 Task: Search one way flight ticket for 3 adults, 3 children in business from Agana/tamuning: Antonio B. Won Pat International Airport to Riverton: Central Wyoming Regional Airport (was Riverton Regional) on 8-4-2023. Choice of flights is Frontier. Number of bags: 1 checked bag. Price is upto 108000. Outbound departure time preference is 15:00.
Action: Mouse moved to (286, 243)
Screenshot: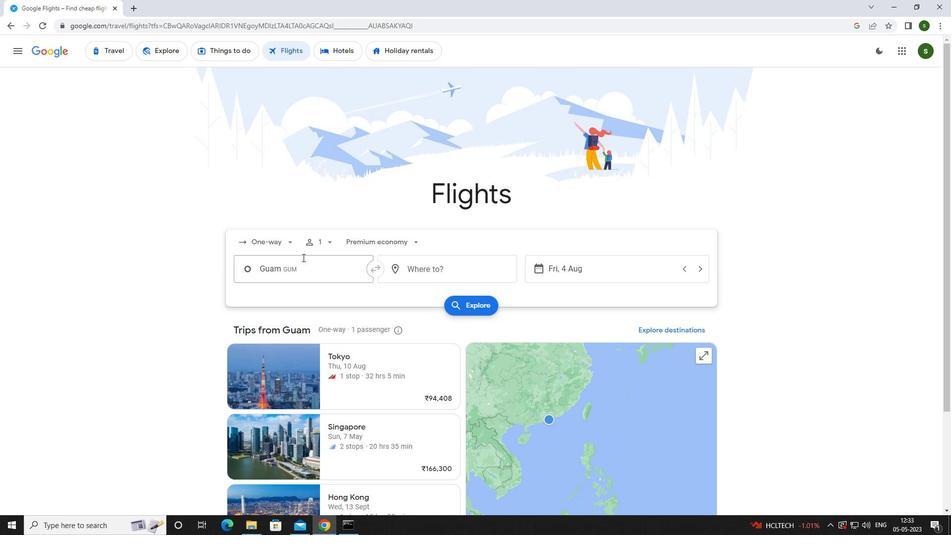 
Action: Mouse pressed left at (286, 243)
Screenshot: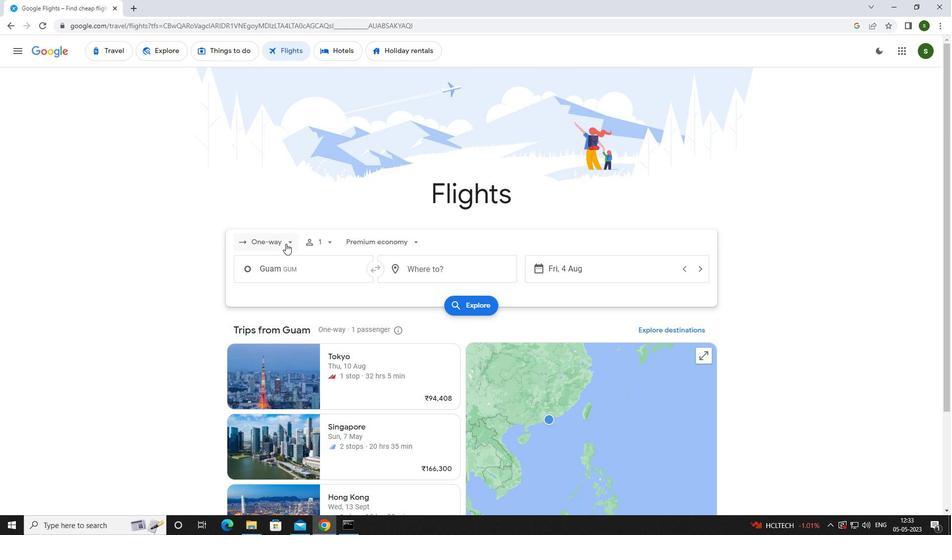 
Action: Mouse moved to (295, 289)
Screenshot: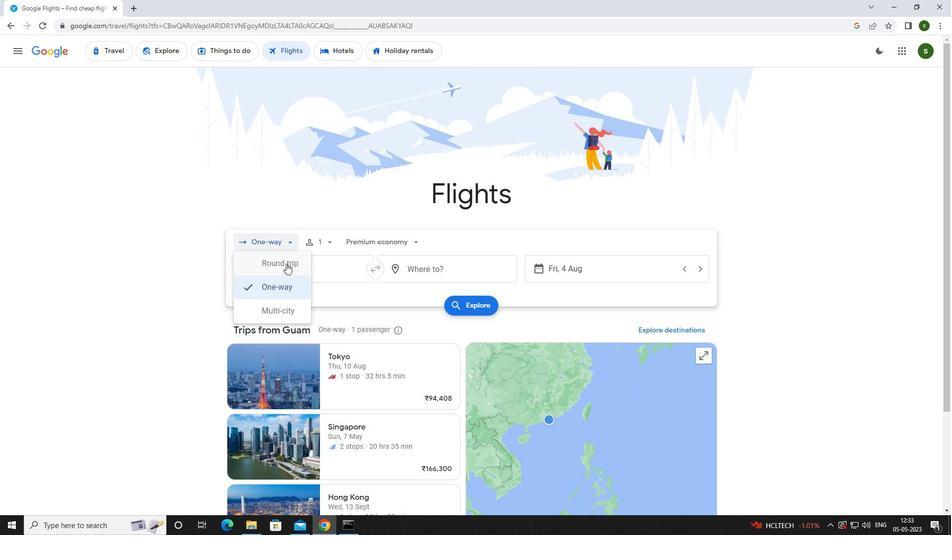
Action: Mouse pressed left at (295, 289)
Screenshot: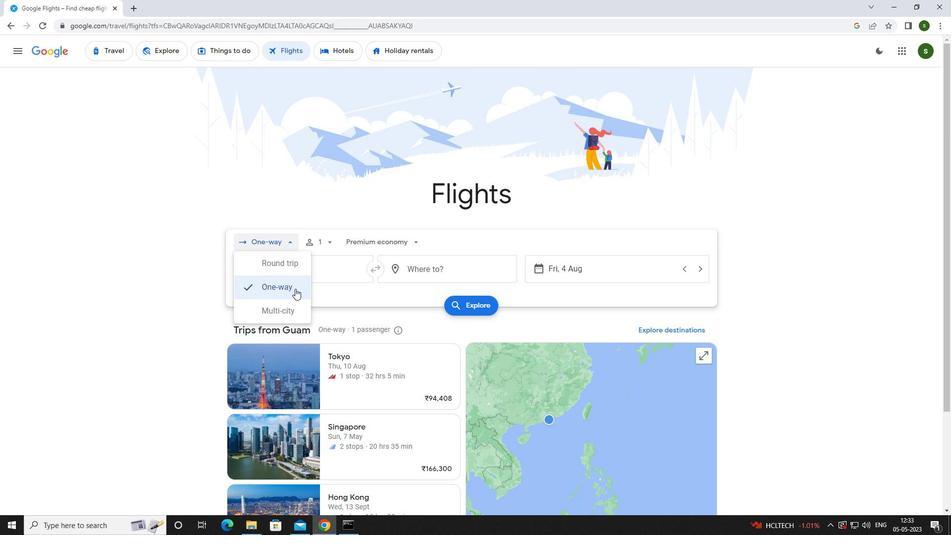 
Action: Mouse moved to (330, 244)
Screenshot: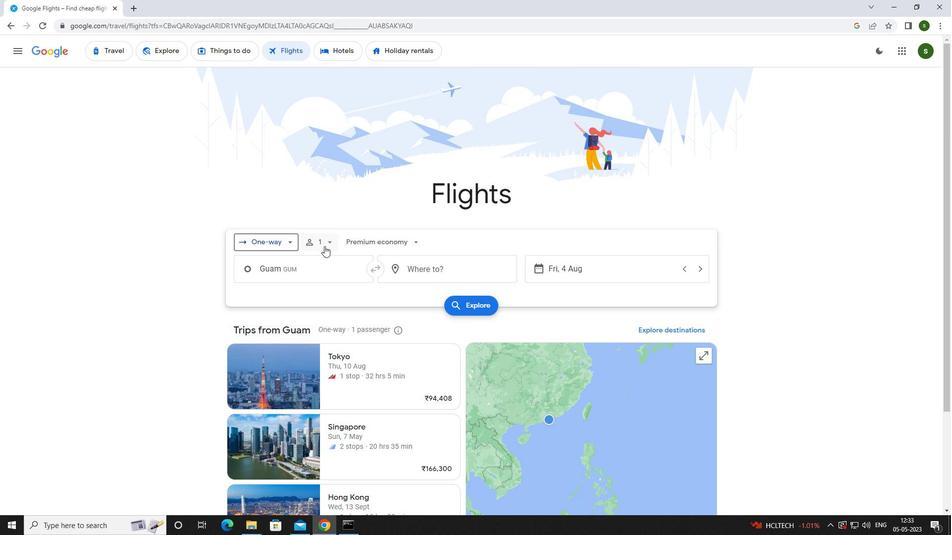 
Action: Mouse pressed left at (330, 244)
Screenshot: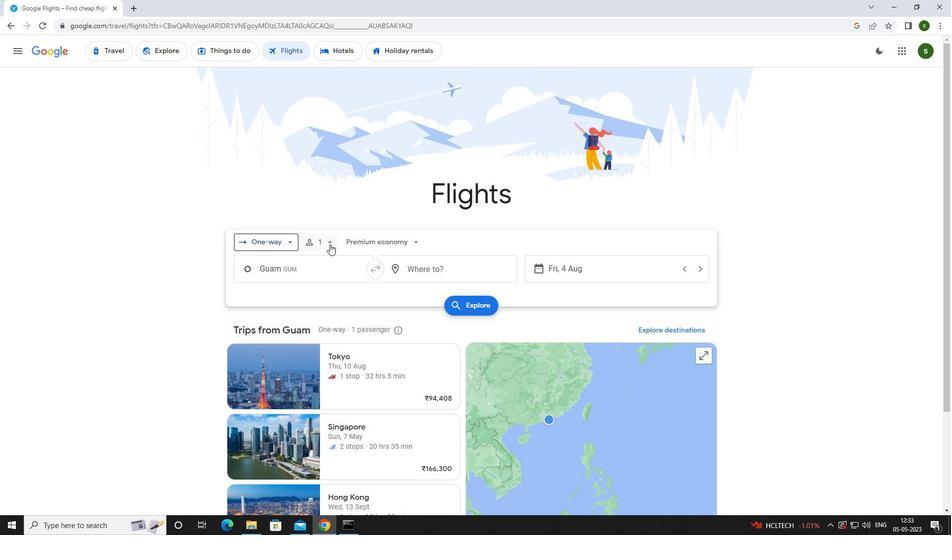 
Action: Mouse moved to (410, 267)
Screenshot: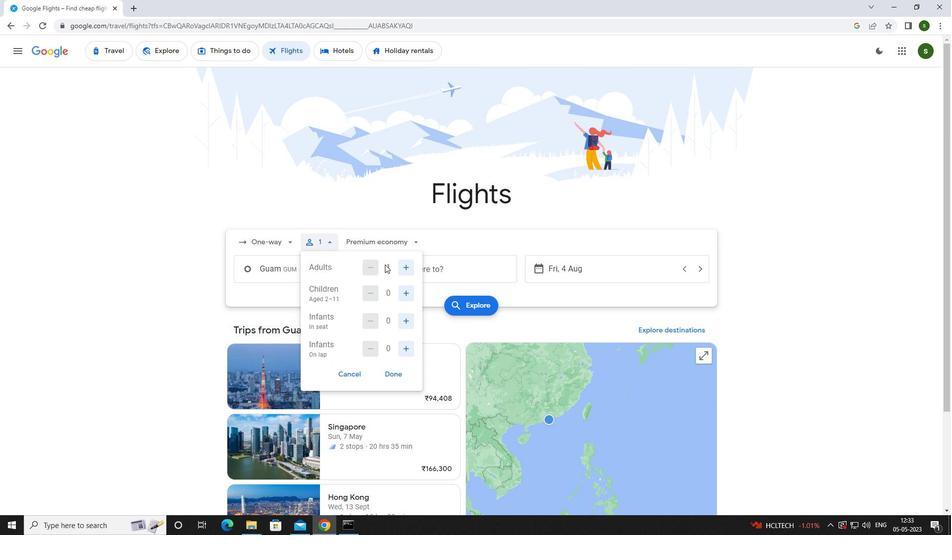 
Action: Mouse pressed left at (410, 267)
Screenshot: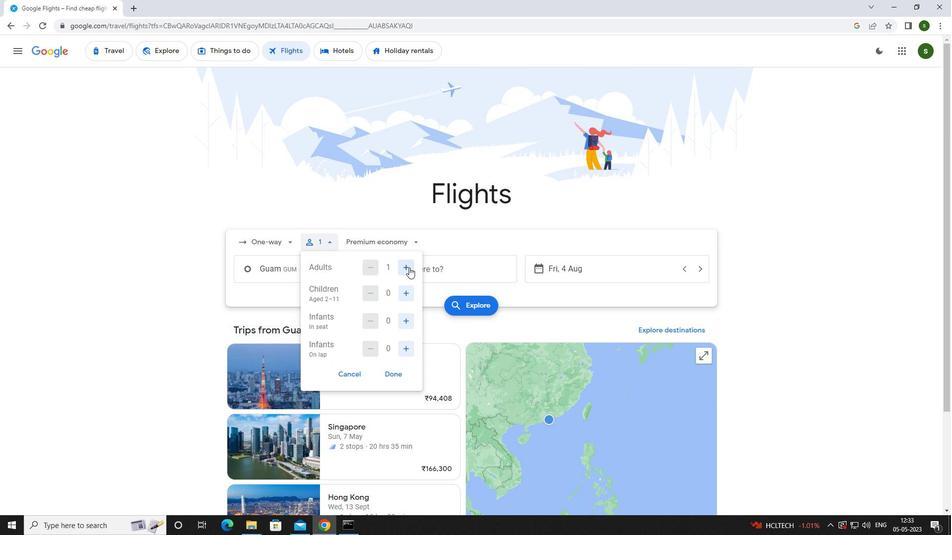 
Action: Mouse pressed left at (410, 267)
Screenshot: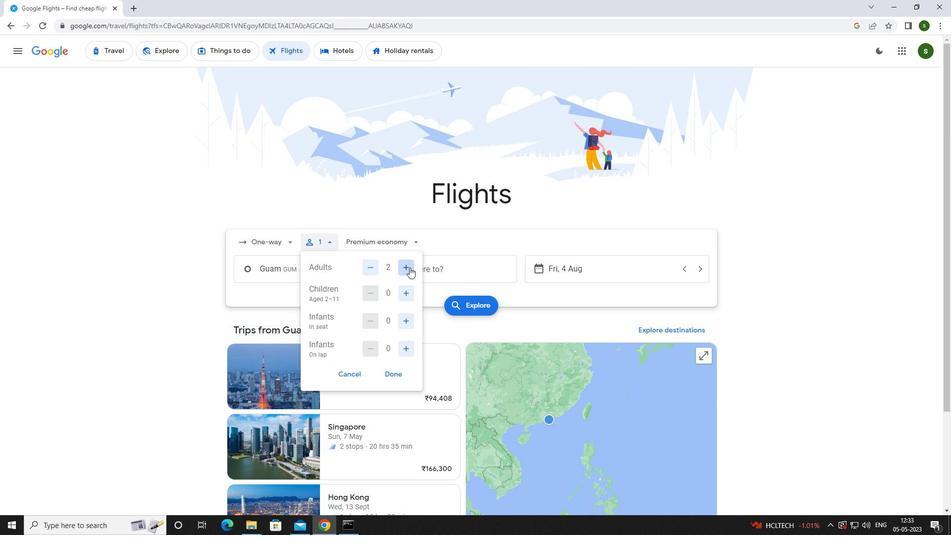 
Action: Mouse moved to (408, 293)
Screenshot: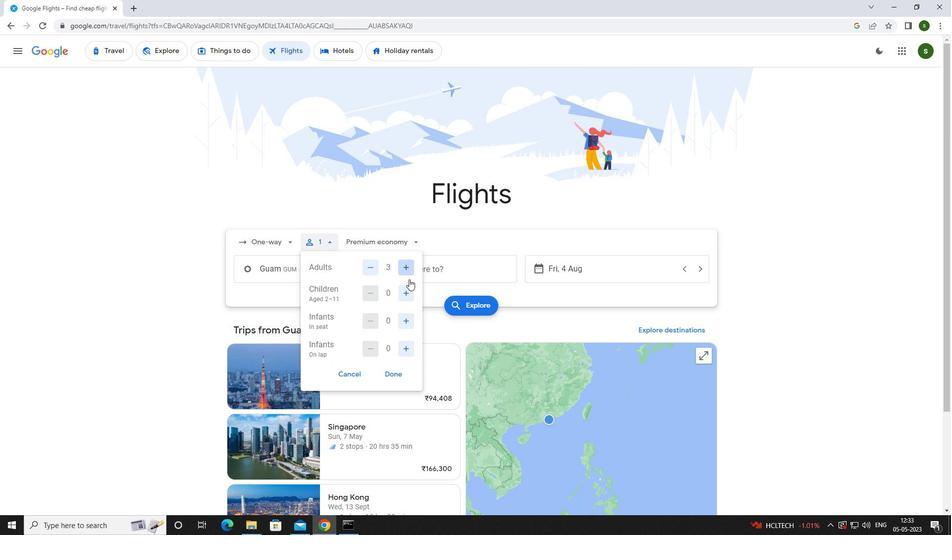 
Action: Mouse pressed left at (408, 293)
Screenshot: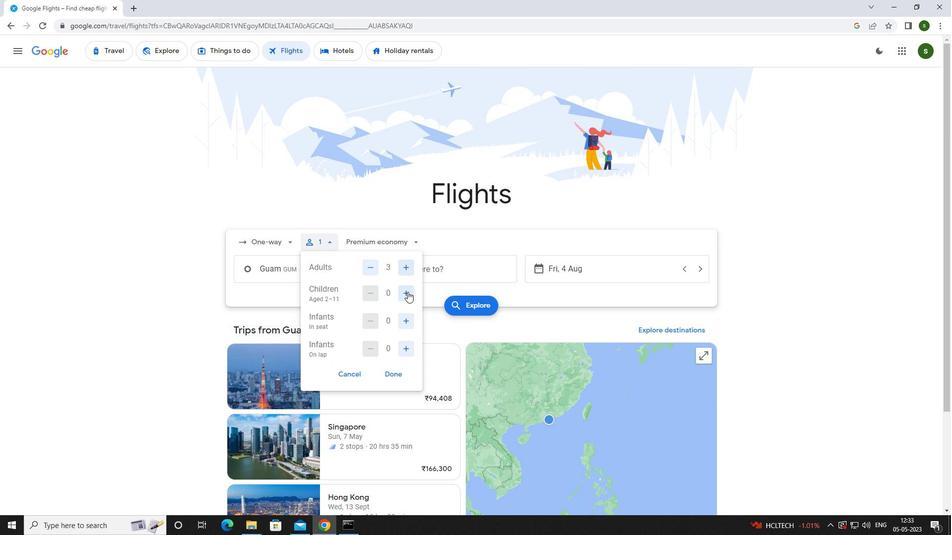 
Action: Mouse moved to (408, 293)
Screenshot: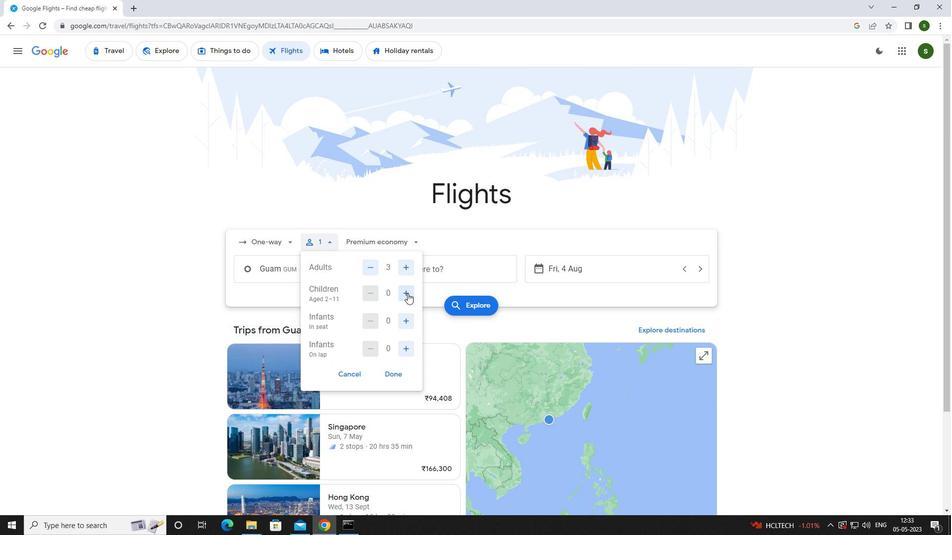 
Action: Mouse pressed left at (408, 293)
Screenshot: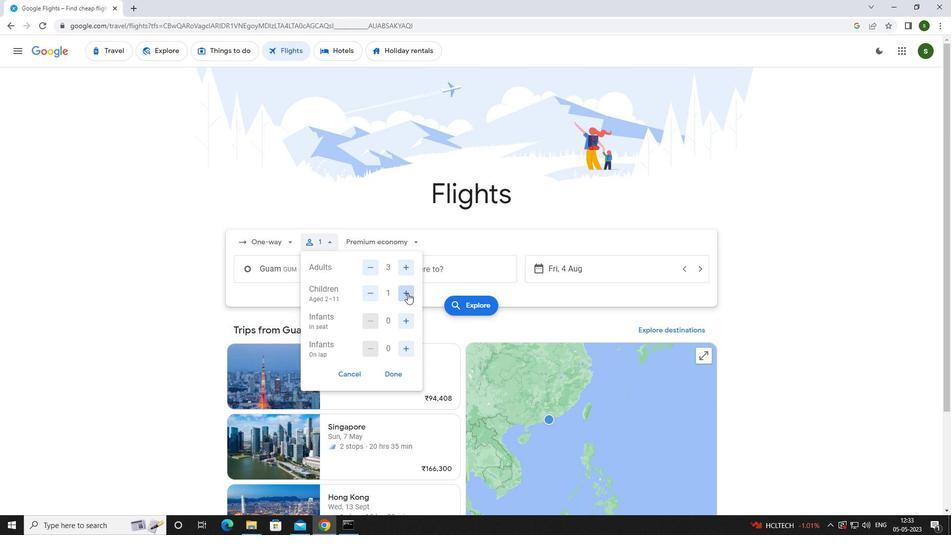 
Action: Mouse pressed left at (408, 293)
Screenshot: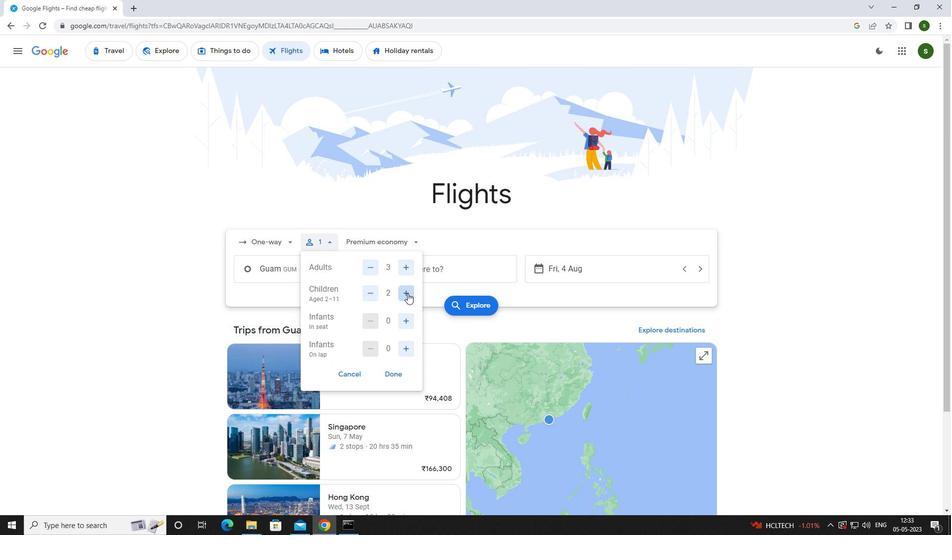 
Action: Mouse moved to (402, 245)
Screenshot: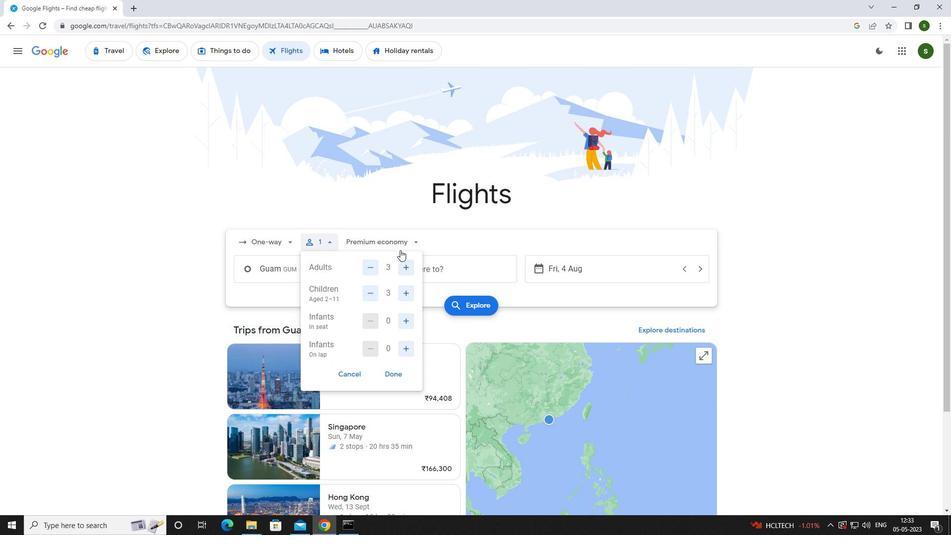 
Action: Mouse pressed left at (402, 245)
Screenshot: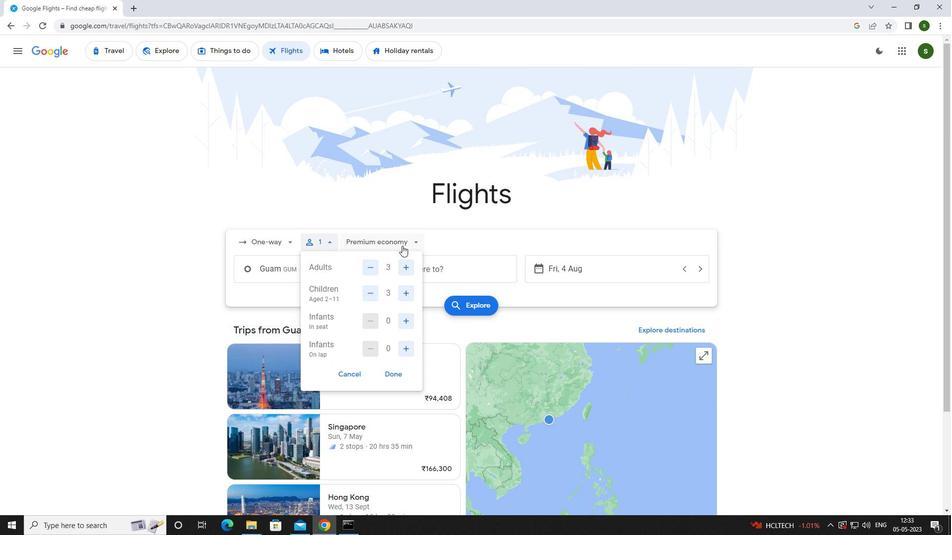 
Action: Mouse moved to (394, 312)
Screenshot: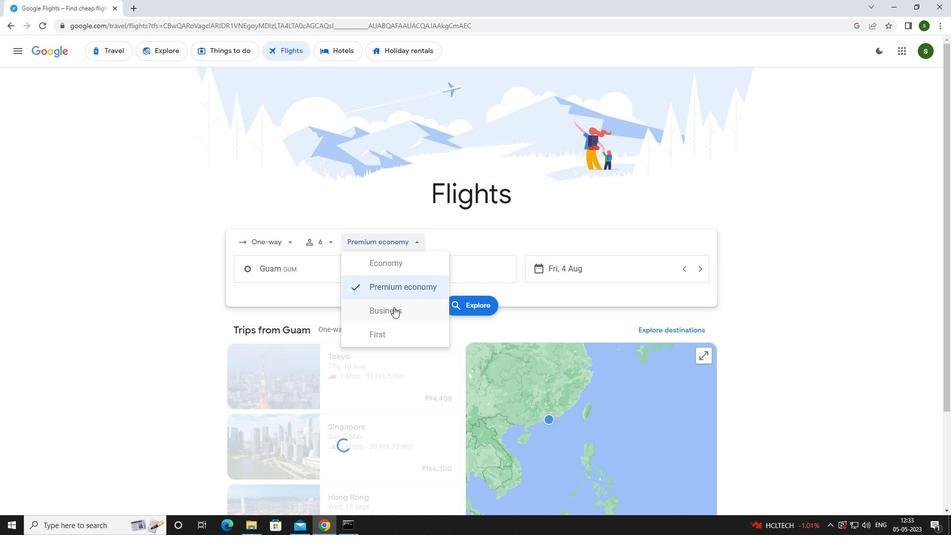 
Action: Mouse pressed left at (394, 312)
Screenshot: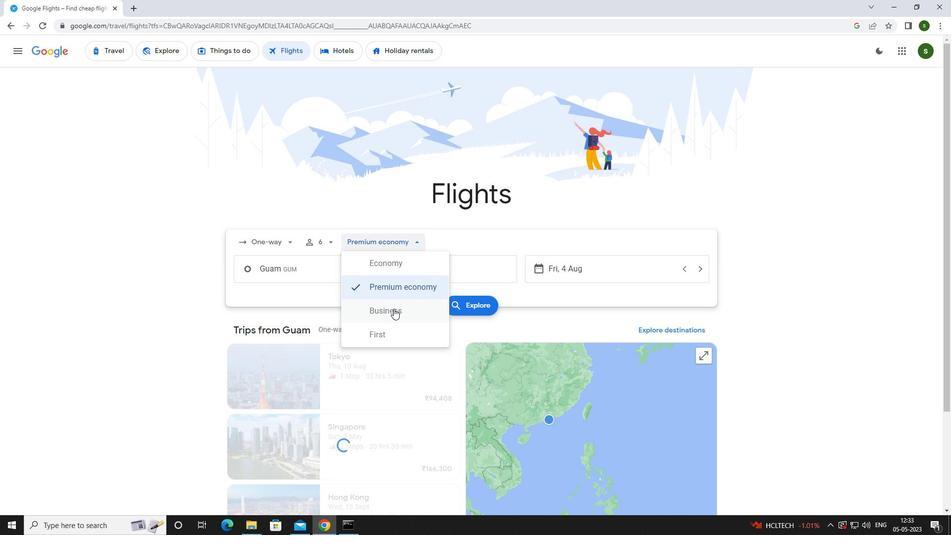 
Action: Mouse moved to (320, 272)
Screenshot: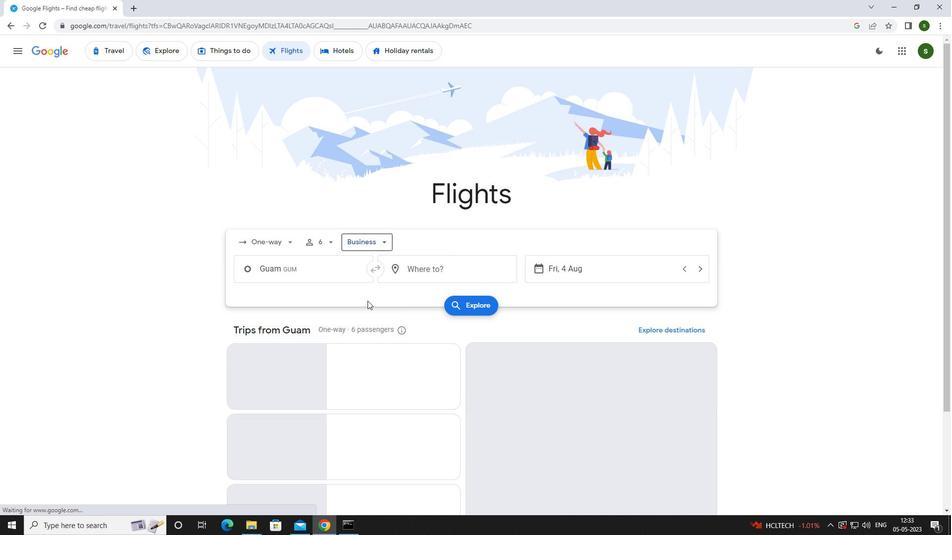 
Action: Mouse pressed left at (320, 272)
Screenshot: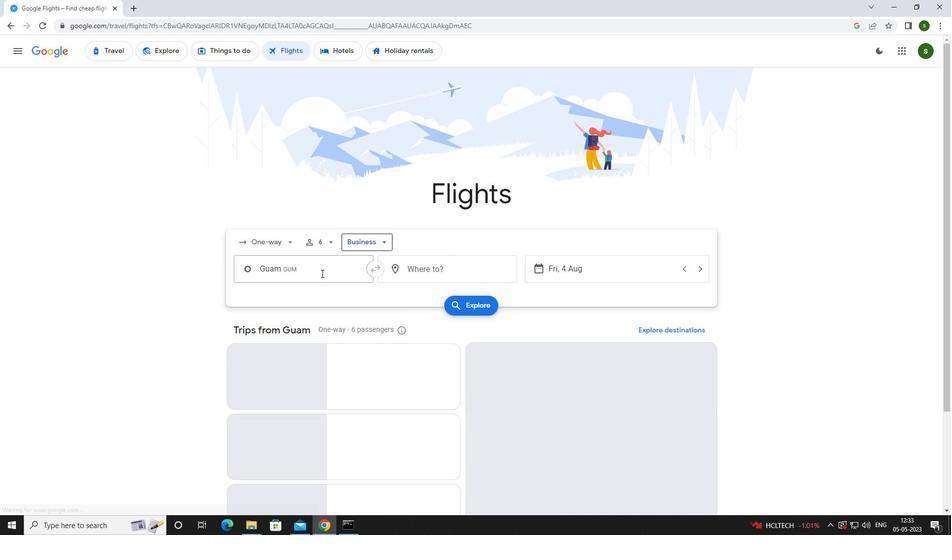 
Action: Mouse moved to (321, 271)
Screenshot: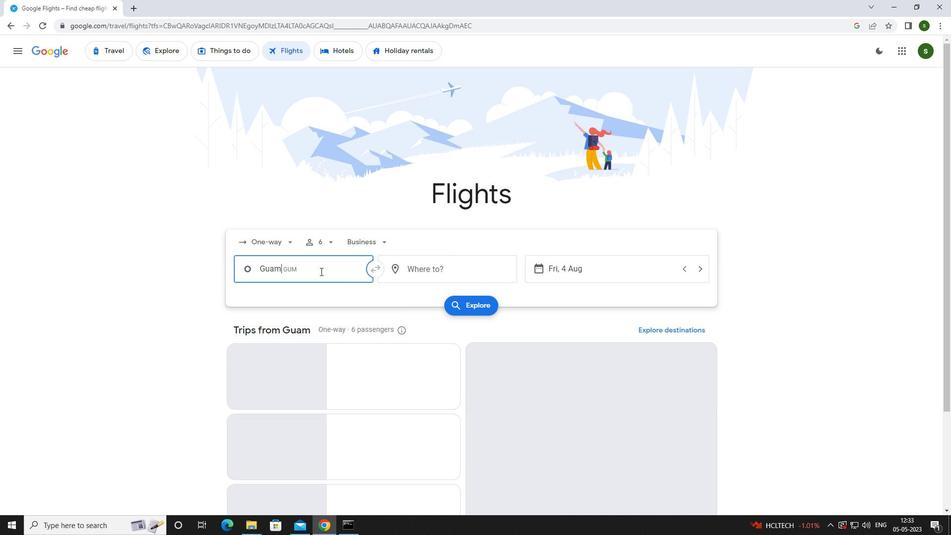 
Action: Key pressed <Key.caps_lock>a<Key.caps_lock>gana
Screenshot: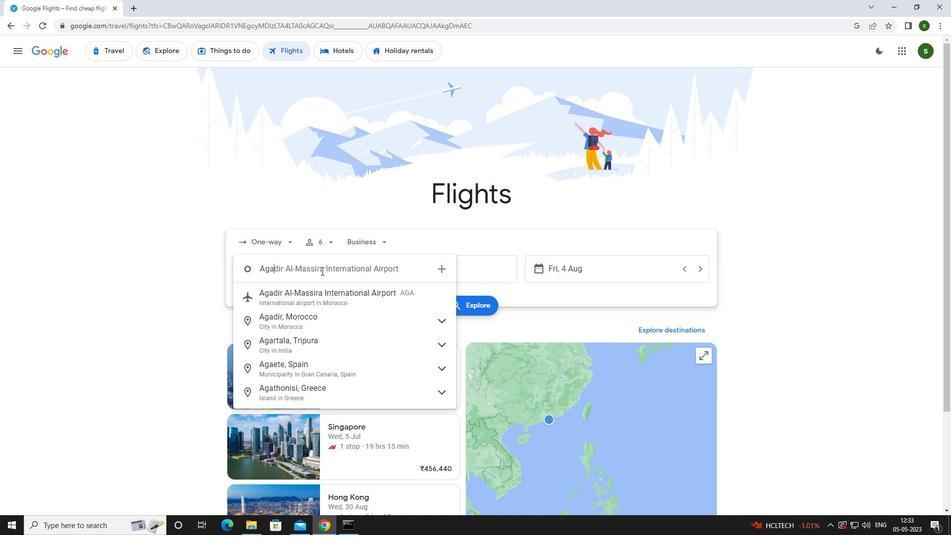 
Action: Mouse moved to (329, 318)
Screenshot: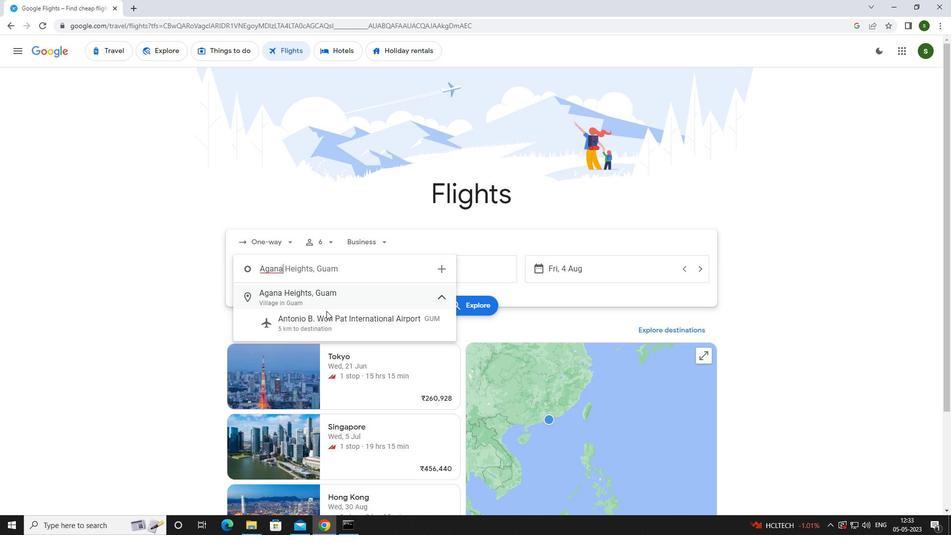 
Action: Mouse pressed left at (329, 318)
Screenshot: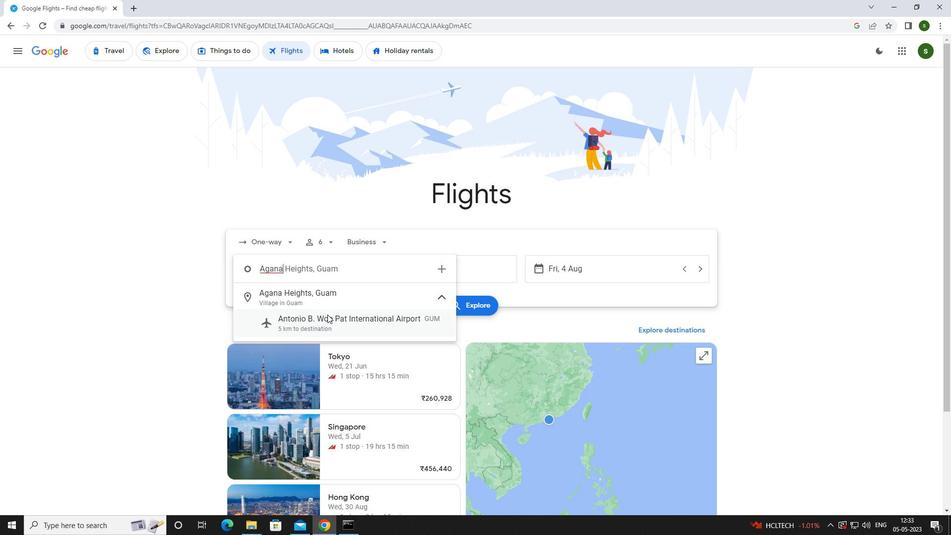 
Action: Mouse moved to (433, 269)
Screenshot: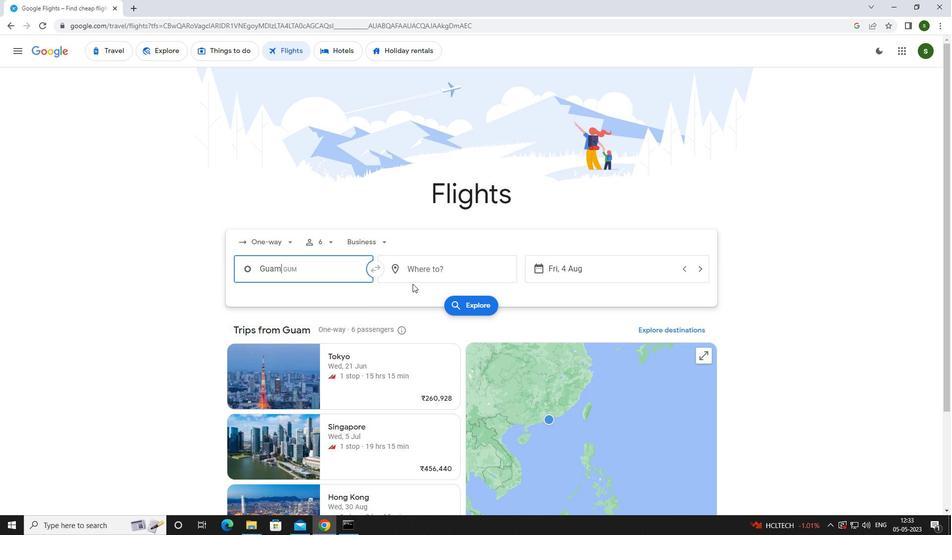 
Action: Mouse pressed left at (433, 269)
Screenshot: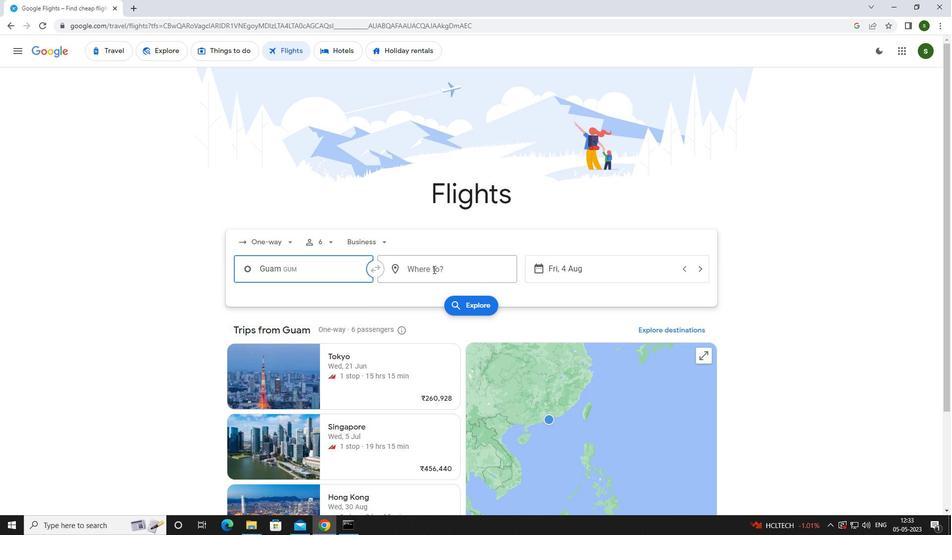 
Action: Mouse moved to (418, 276)
Screenshot: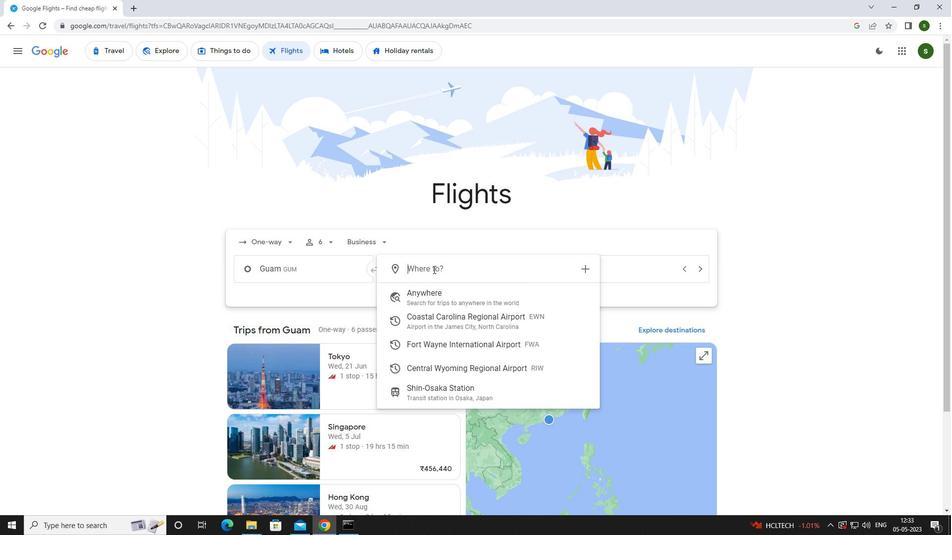 
Action: Key pressed <Key.caps_lock>r<Key.caps_lock>iverto
Screenshot: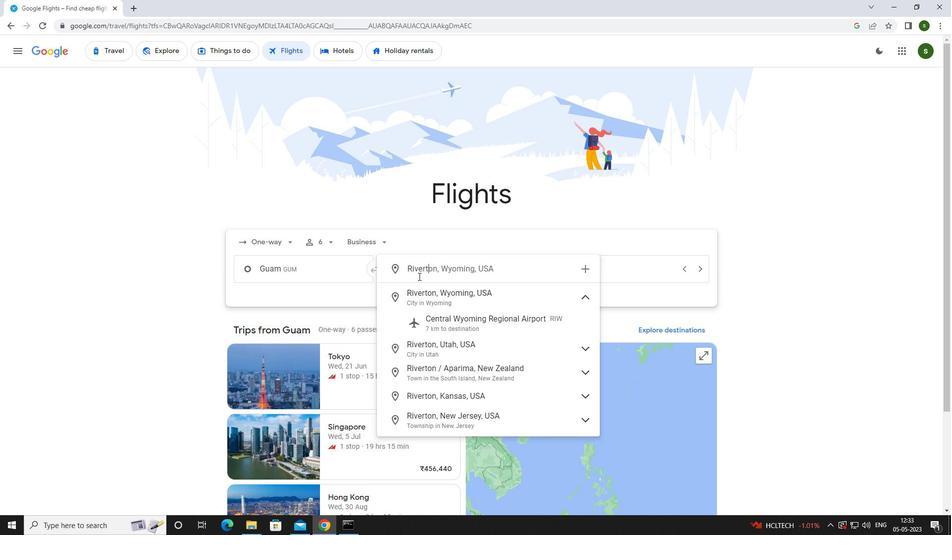 
Action: Mouse moved to (446, 319)
Screenshot: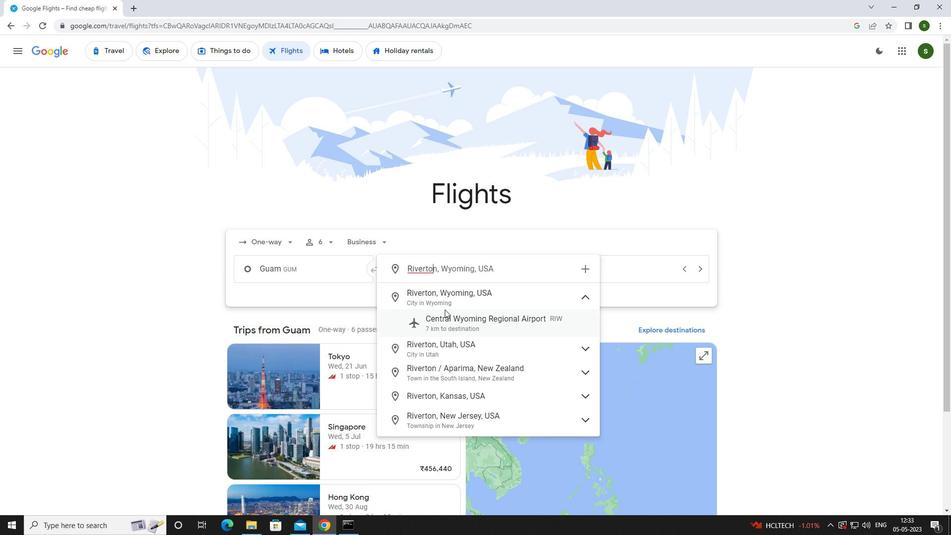 
Action: Mouse pressed left at (446, 319)
Screenshot: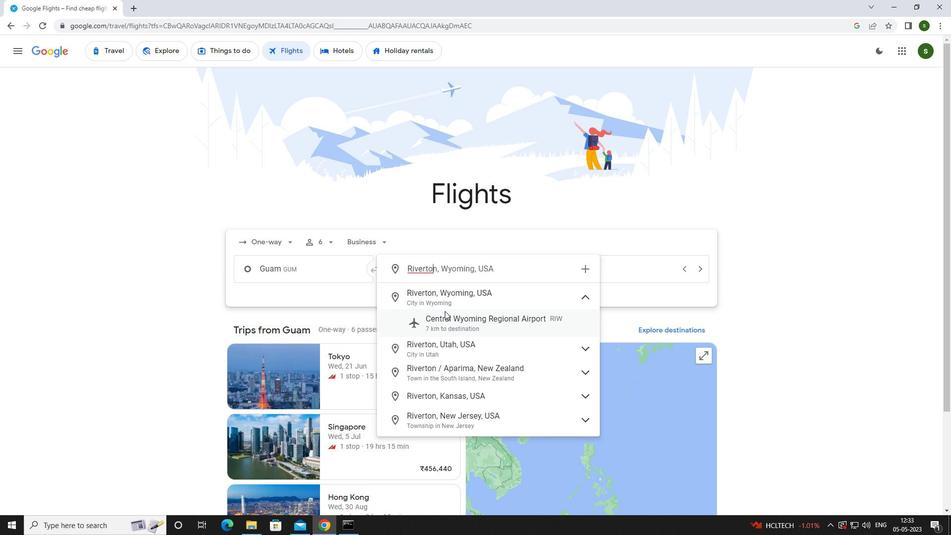 
Action: Mouse moved to (599, 273)
Screenshot: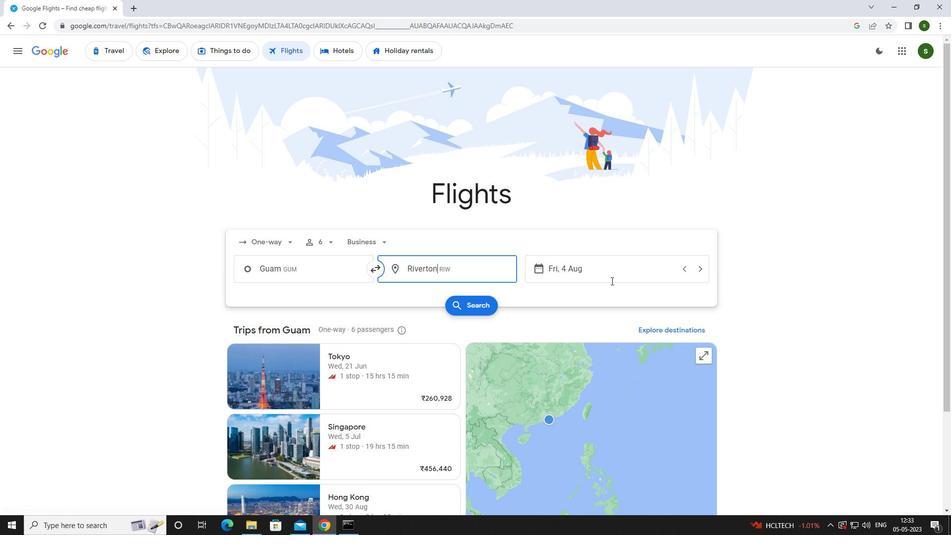 
Action: Mouse pressed left at (599, 273)
Screenshot: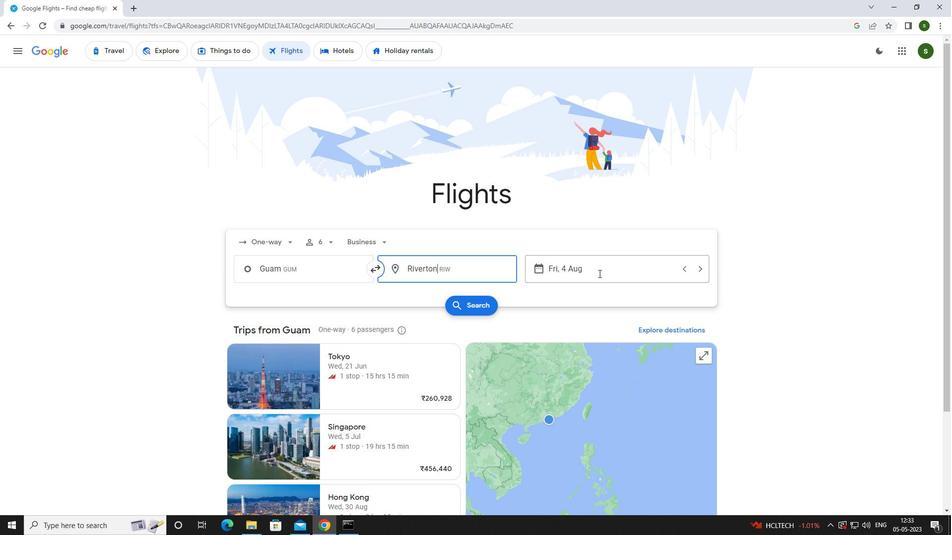 
Action: Mouse moved to (474, 331)
Screenshot: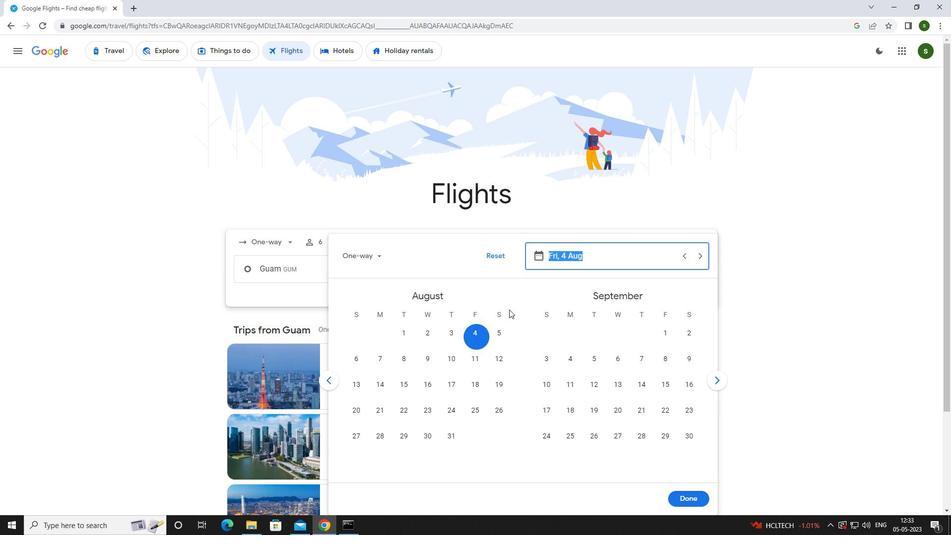 
Action: Mouse pressed left at (474, 331)
Screenshot: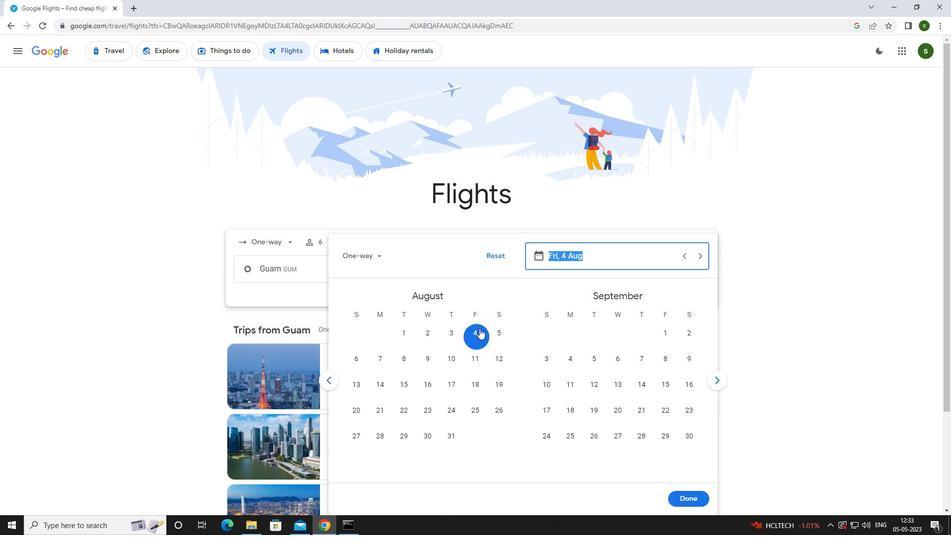 
Action: Mouse moved to (680, 491)
Screenshot: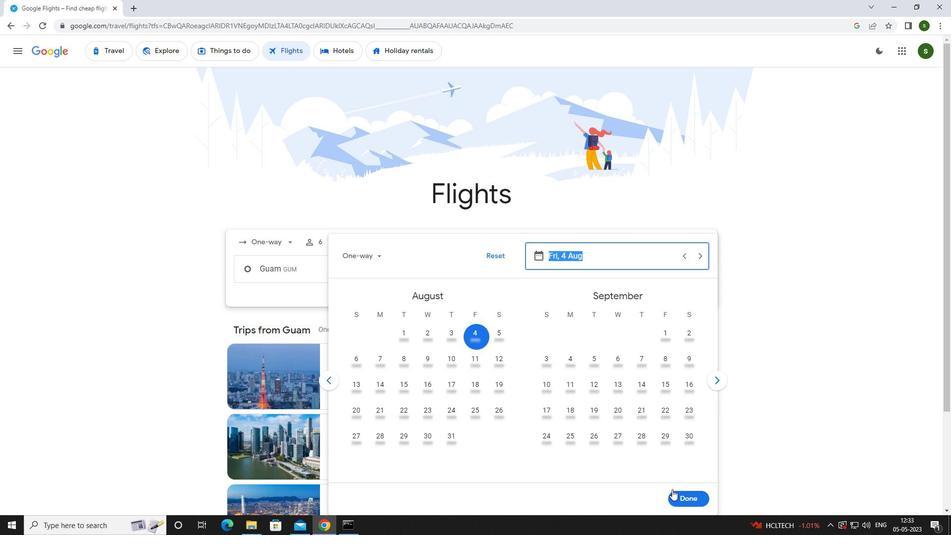 
Action: Mouse pressed left at (680, 491)
Screenshot: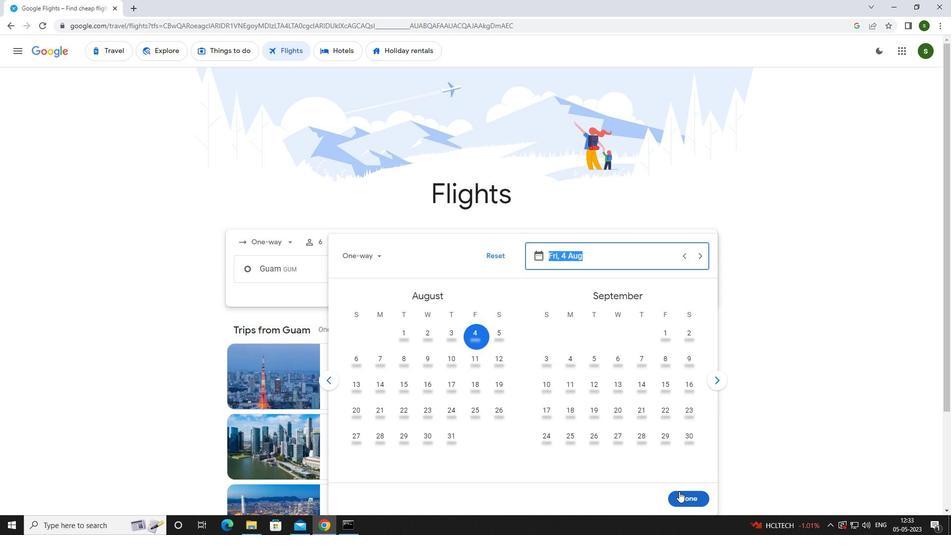 
Action: Mouse moved to (470, 307)
Screenshot: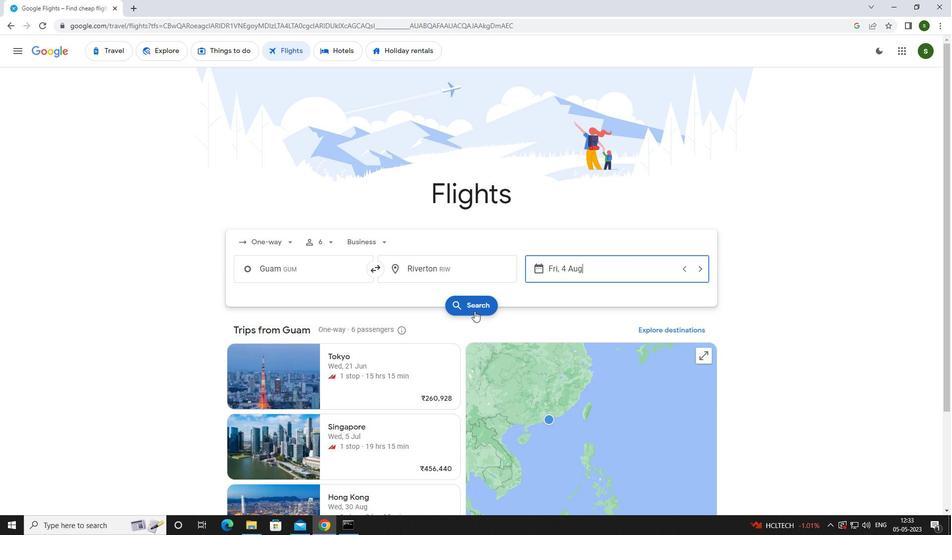 
Action: Mouse pressed left at (470, 307)
Screenshot: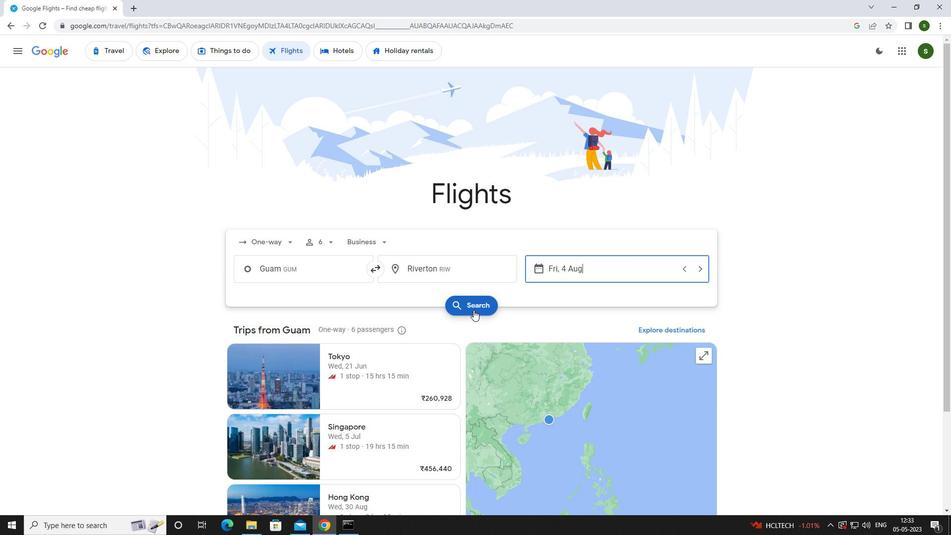 
Action: Mouse moved to (253, 137)
Screenshot: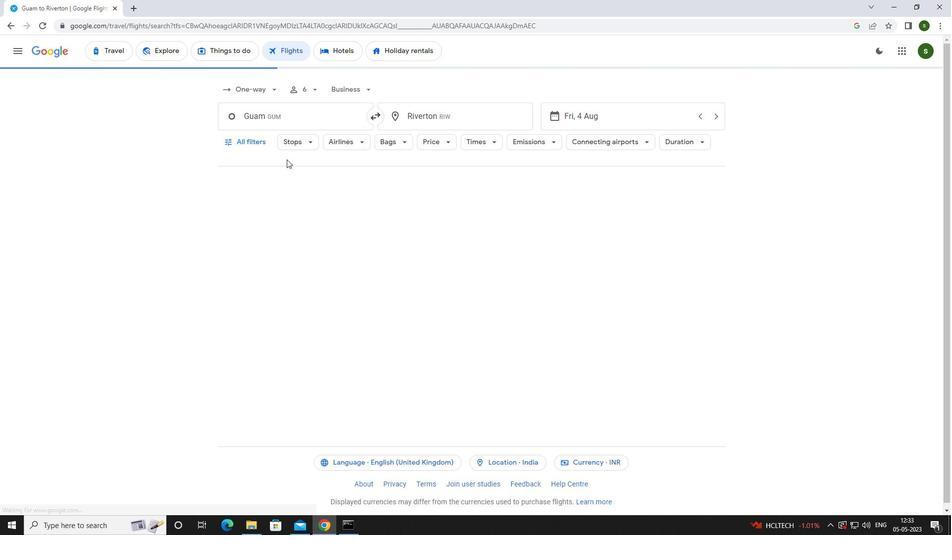 
Action: Mouse pressed left at (253, 137)
Screenshot: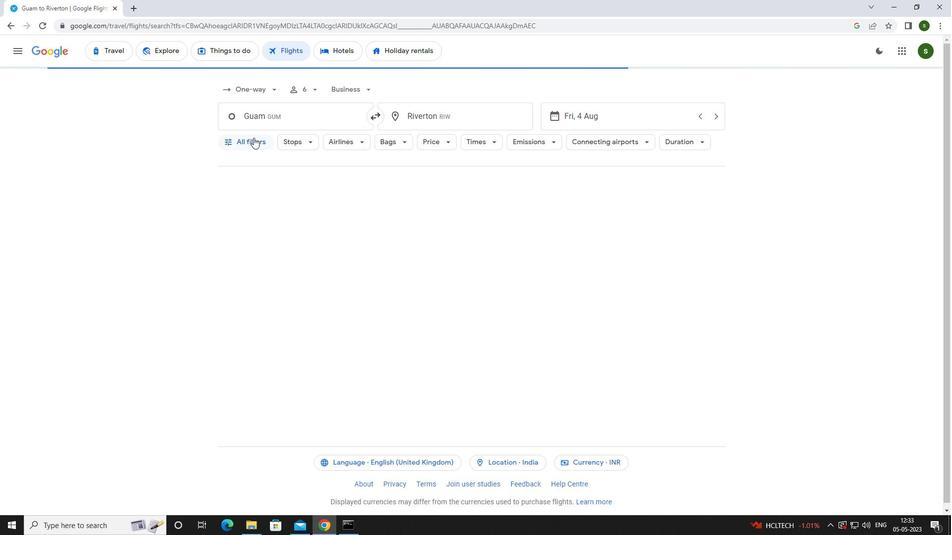 
Action: Mouse moved to (365, 351)
Screenshot: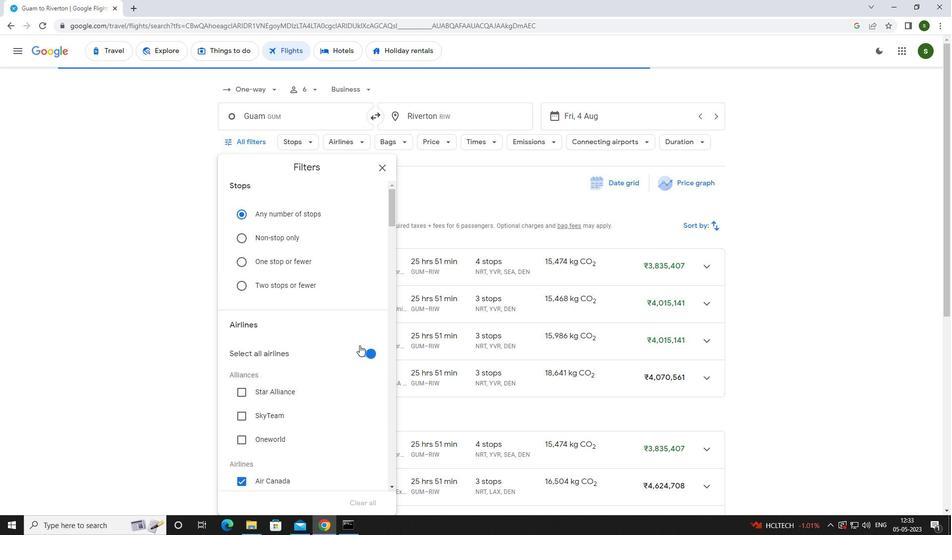 
Action: Mouse pressed left at (365, 351)
Screenshot: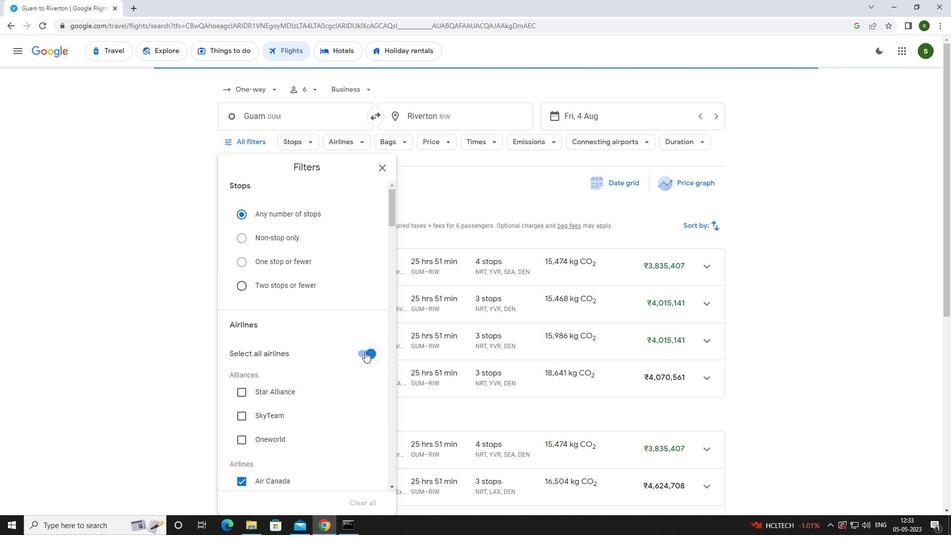 
Action: Mouse moved to (342, 332)
Screenshot: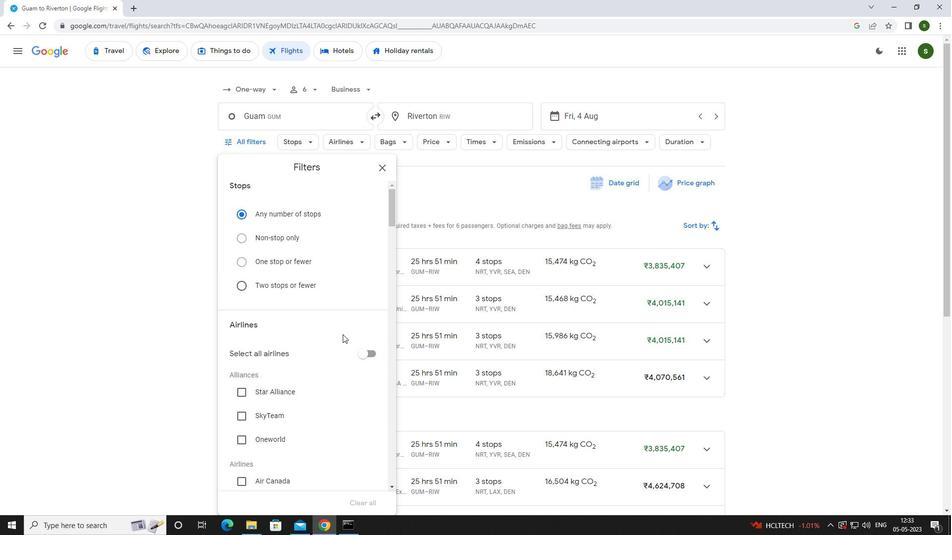 
Action: Mouse scrolled (342, 331) with delta (0, 0)
Screenshot: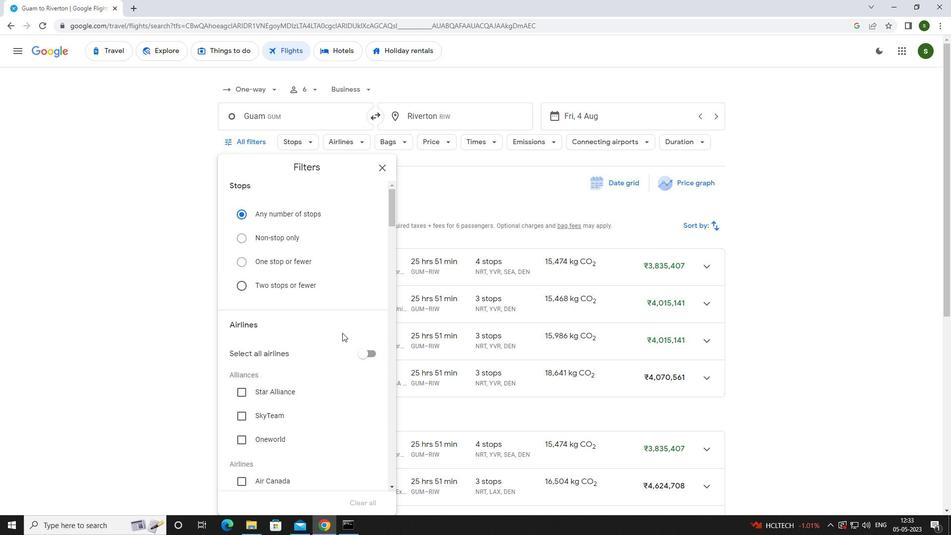 
Action: Mouse scrolled (342, 331) with delta (0, 0)
Screenshot: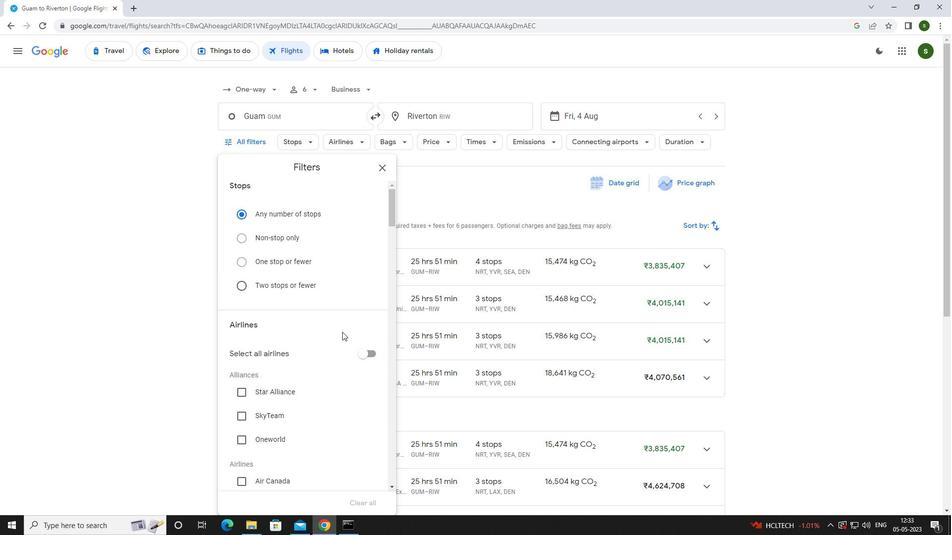 
Action: Mouse scrolled (342, 331) with delta (0, 0)
Screenshot: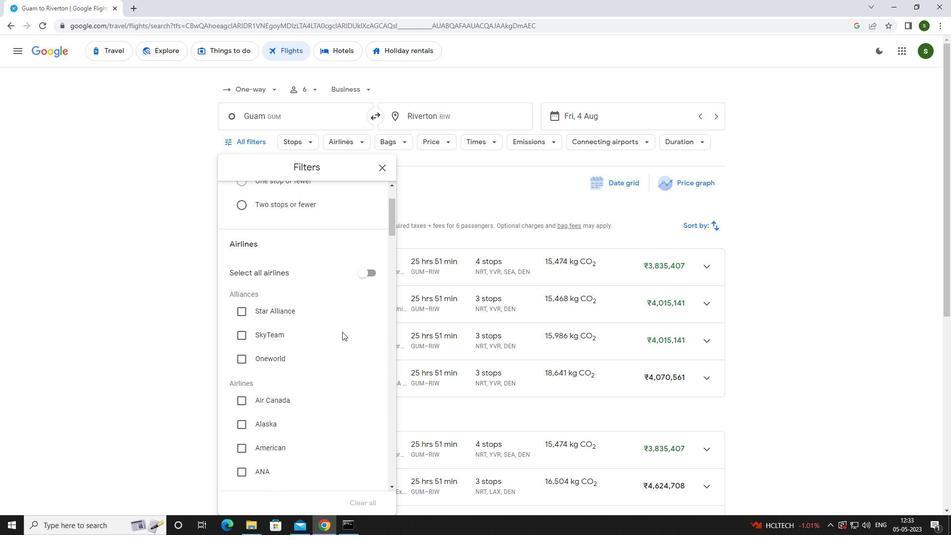 
Action: Mouse scrolled (342, 331) with delta (0, 0)
Screenshot: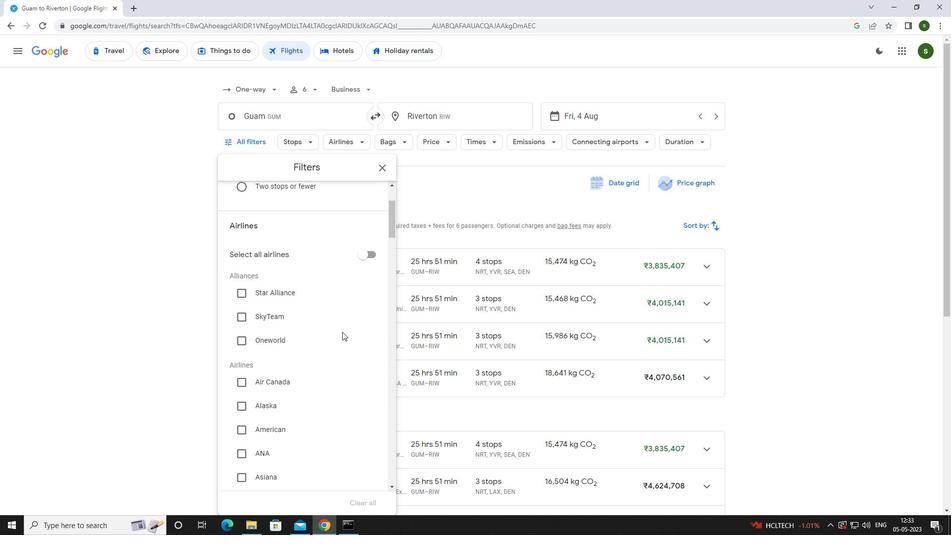 
Action: Mouse scrolled (342, 331) with delta (0, 0)
Screenshot: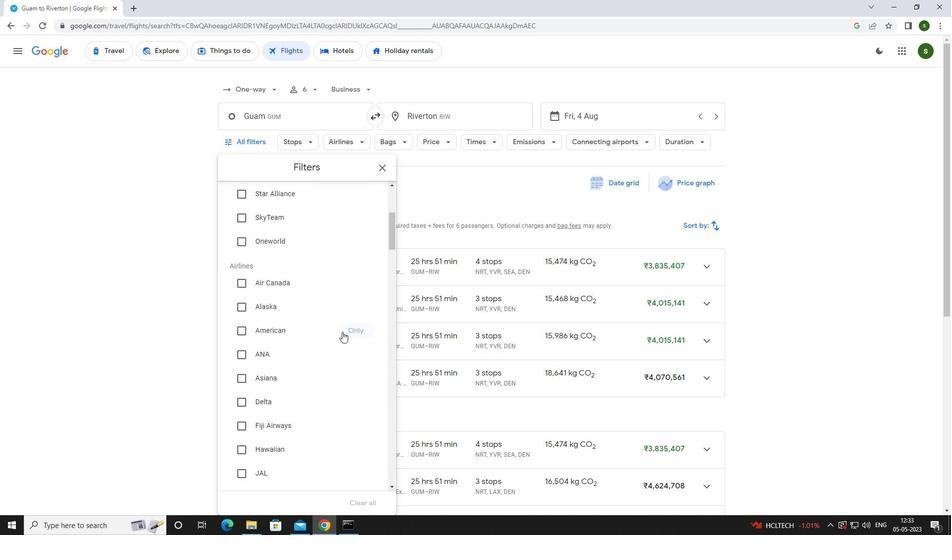 
Action: Mouse scrolled (342, 331) with delta (0, 0)
Screenshot: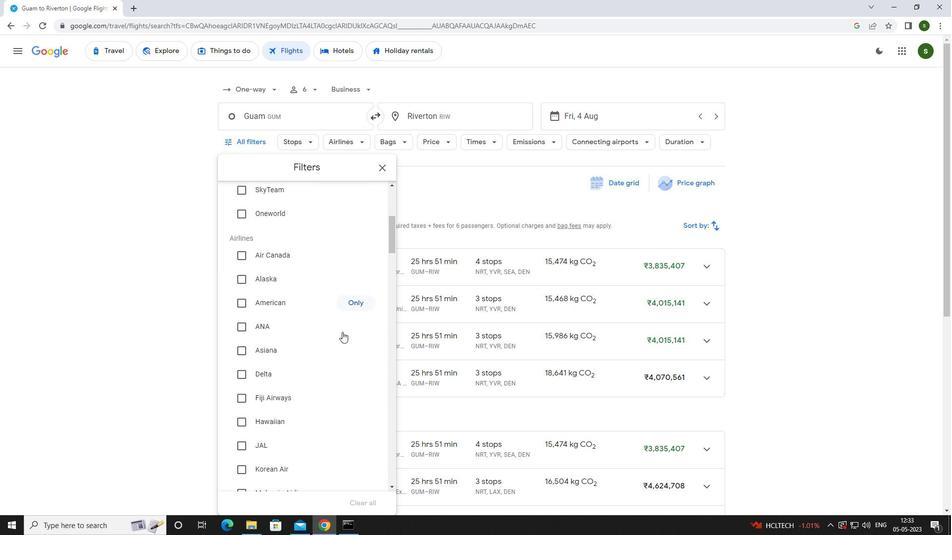 
Action: Mouse scrolled (342, 331) with delta (0, 0)
Screenshot: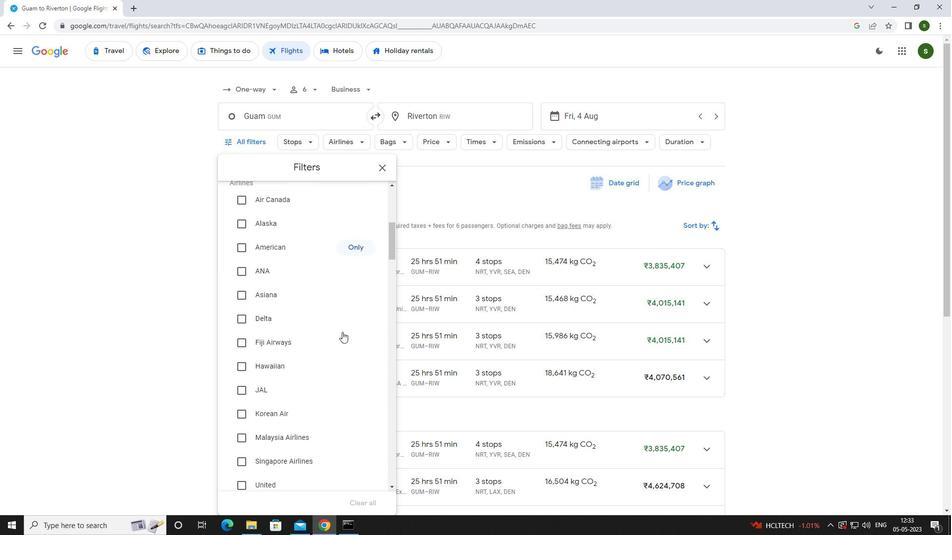 
Action: Mouse scrolled (342, 331) with delta (0, 0)
Screenshot: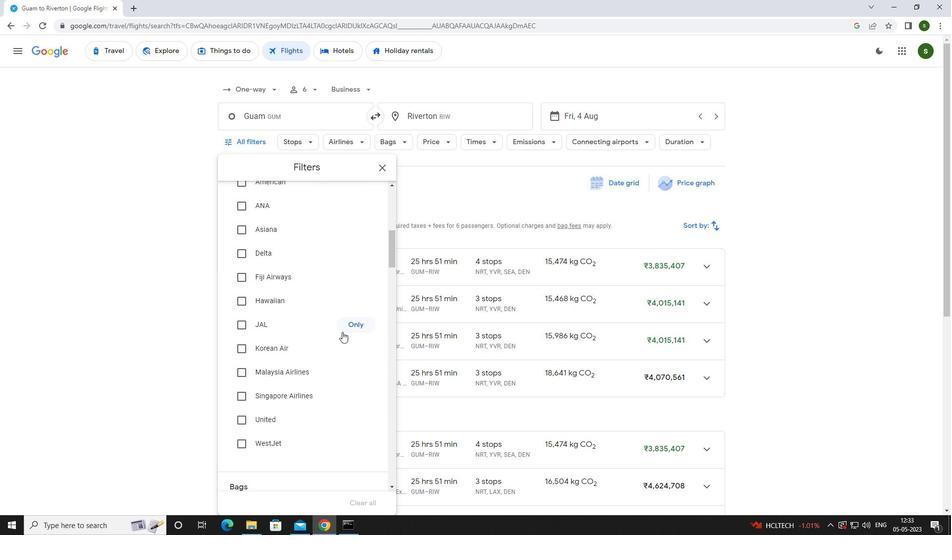 
Action: Mouse scrolled (342, 331) with delta (0, 0)
Screenshot: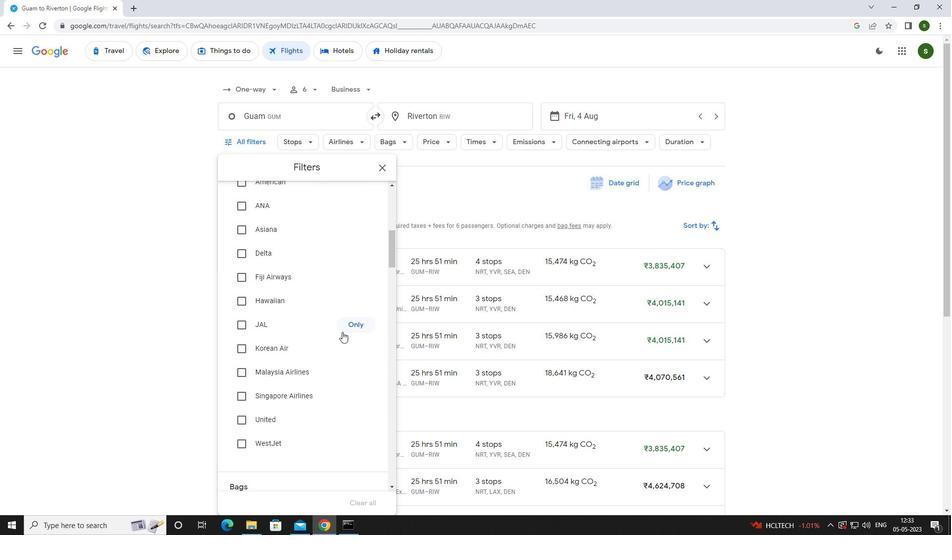 
Action: Mouse scrolled (342, 331) with delta (0, 0)
Screenshot: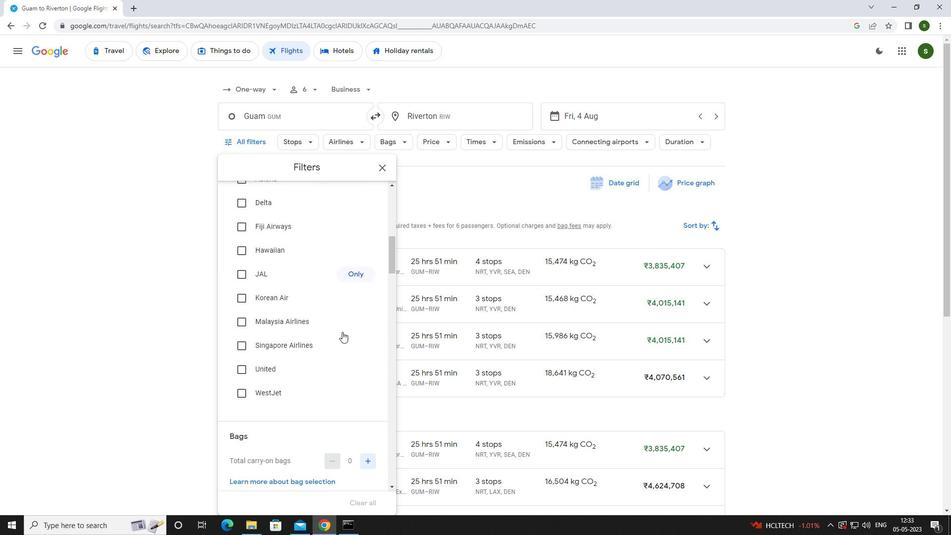 
Action: Mouse moved to (342, 331)
Screenshot: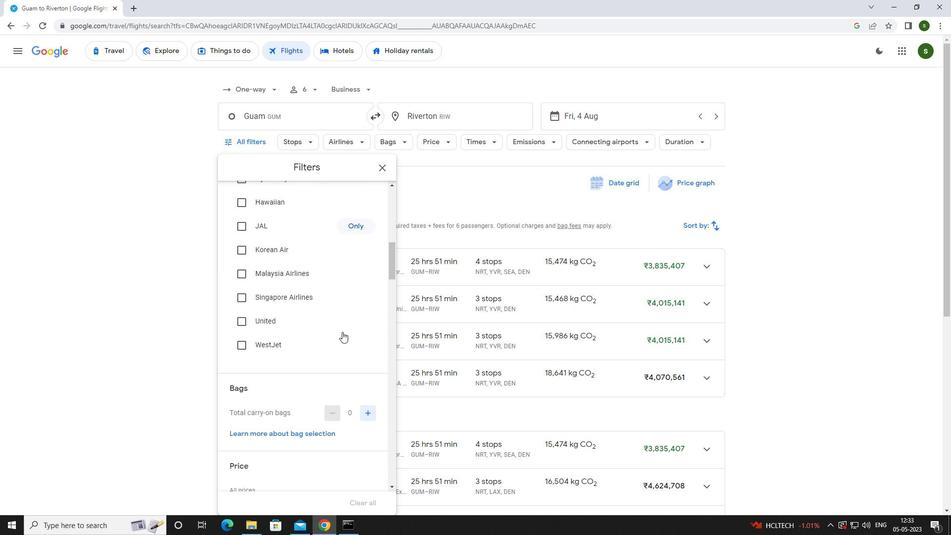 
Action: Mouse scrolled (342, 331) with delta (0, 0)
Screenshot: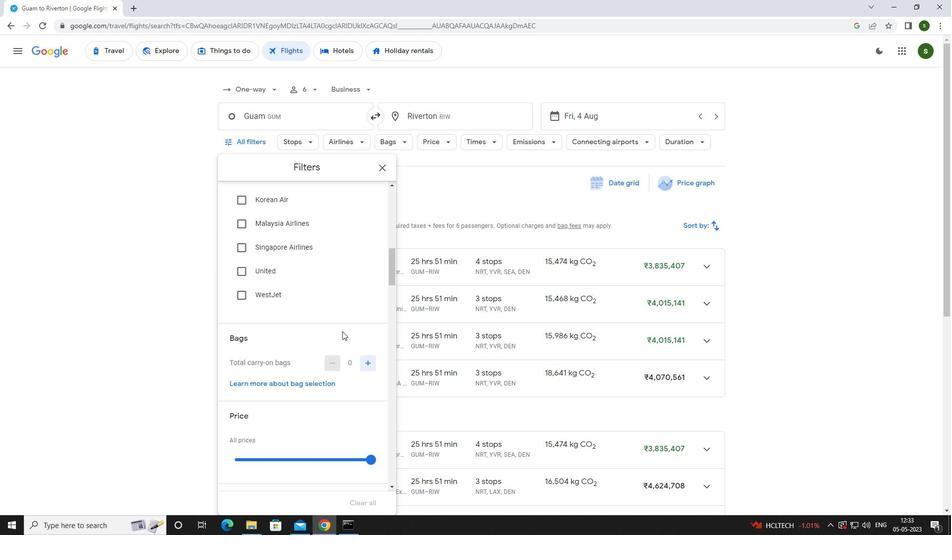
Action: Mouse scrolled (342, 331) with delta (0, 0)
Screenshot: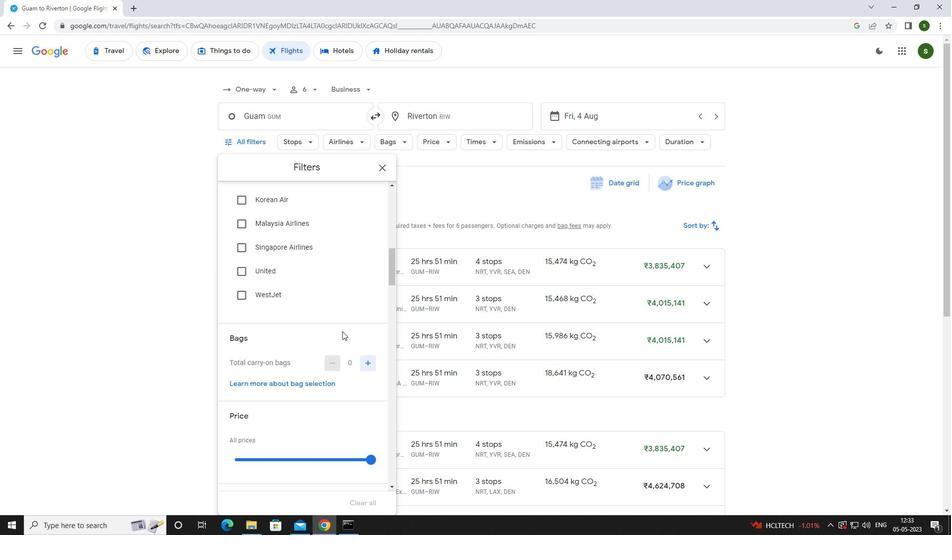 
Action: Mouse moved to (369, 359)
Screenshot: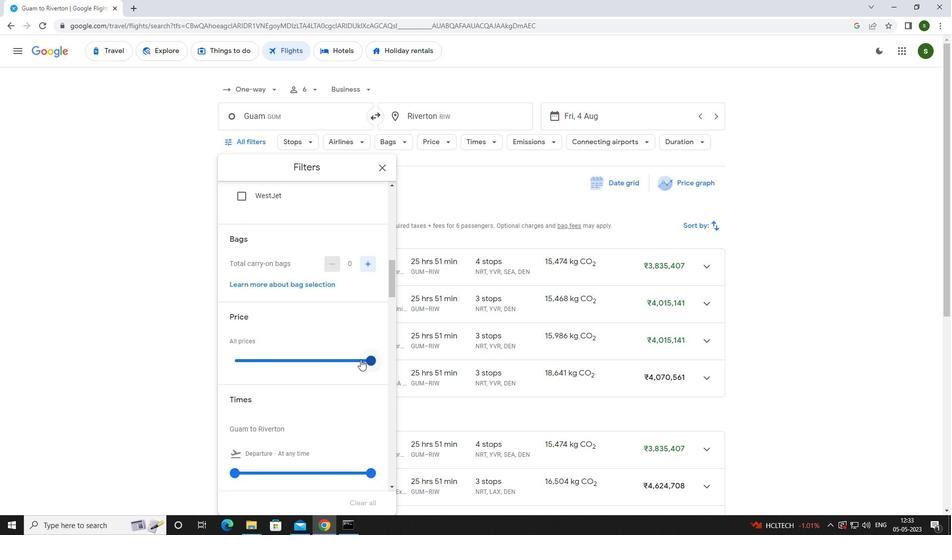 
Action: Mouse pressed left at (369, 359)
Screenshot: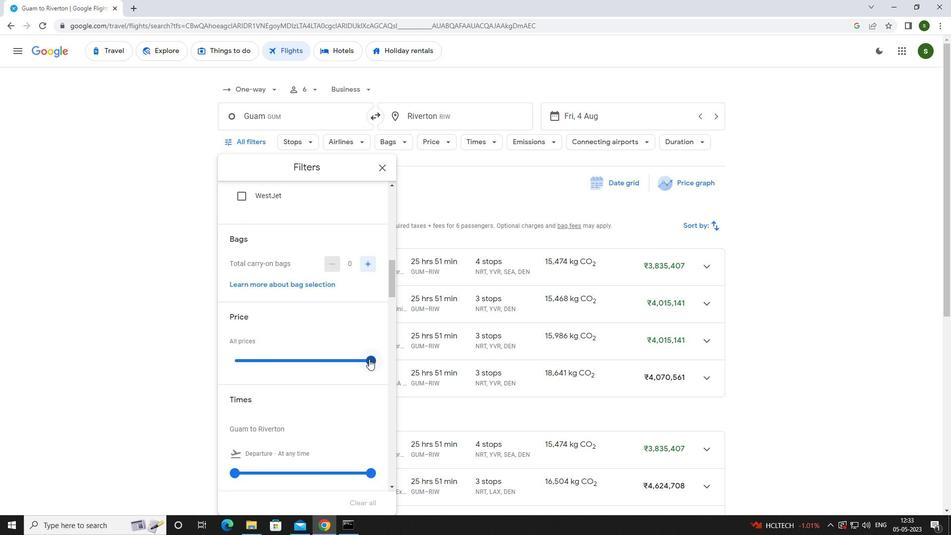 
Action: Mouse moved to (235, 364)
Screenshot: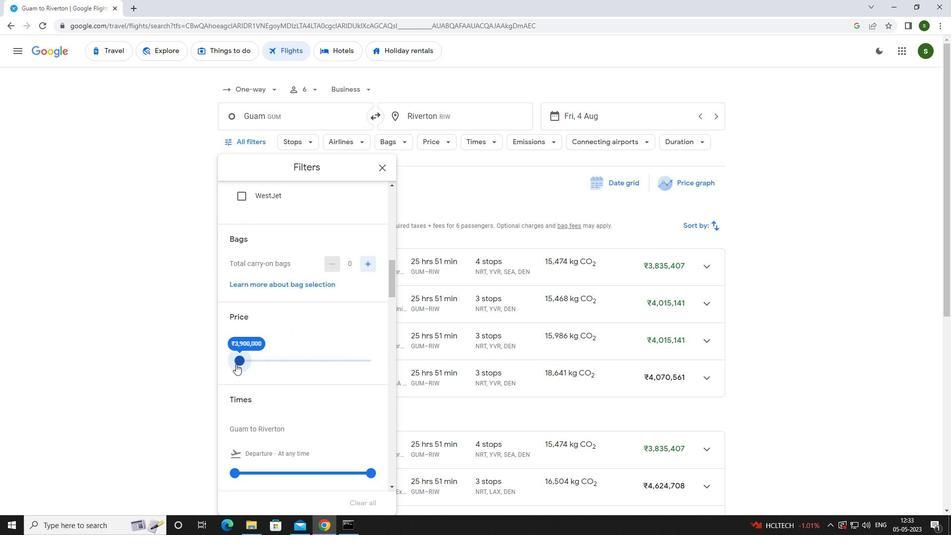 
Action: Mouse scrolled (235, 364) with delta (0, 0)
Screenshot: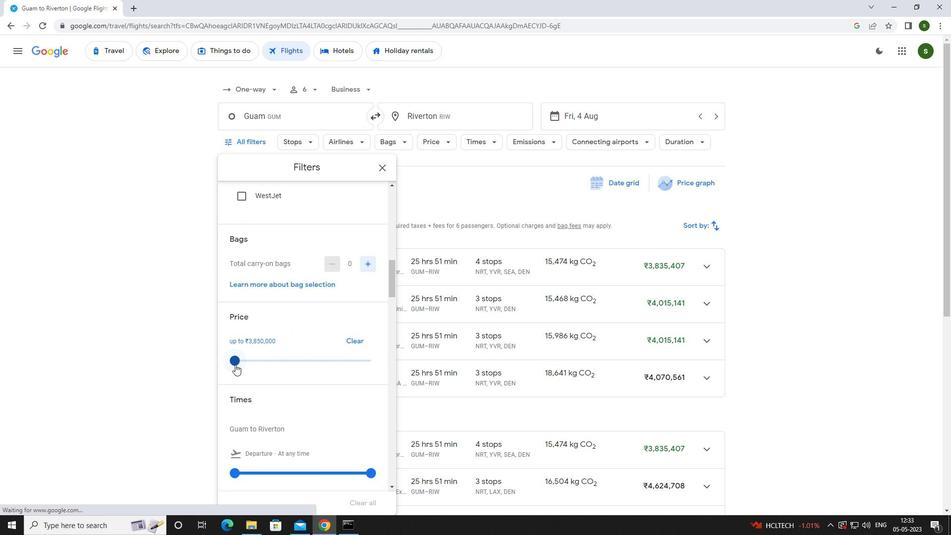 
Action: Mouse scrolled (235, 364) with delta (0, 0)
Screenshot: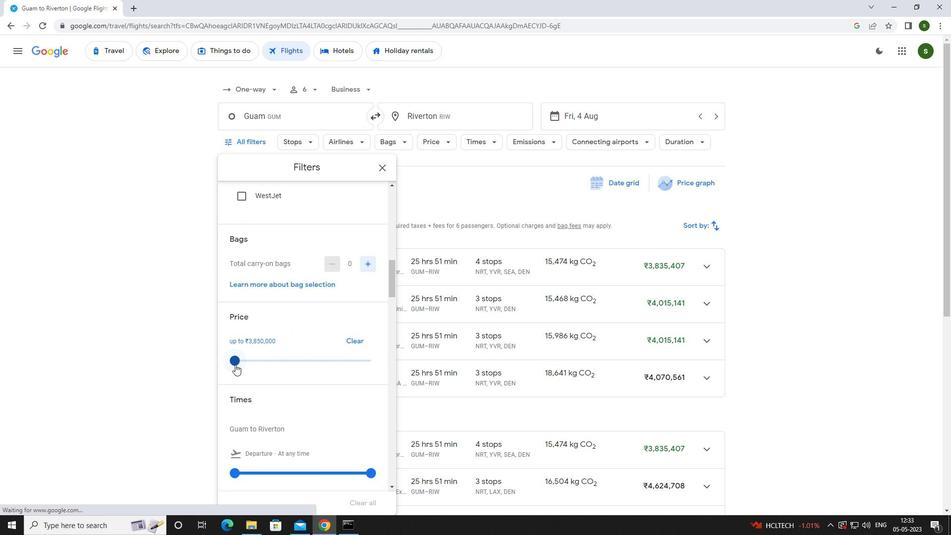 
Action: Mouse moved to (236, 370)
Screenshot: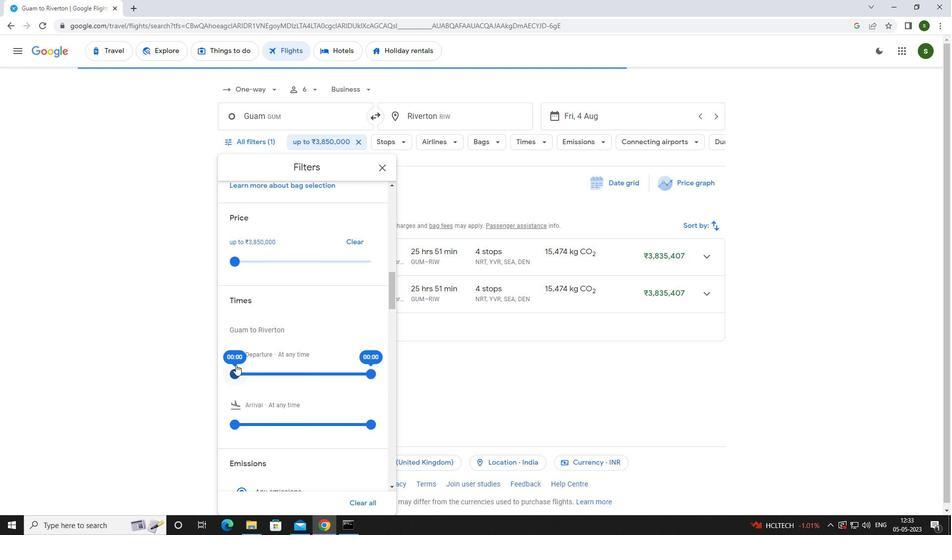 
Action: Mouse pressed left at (236, 370)
Screenshot: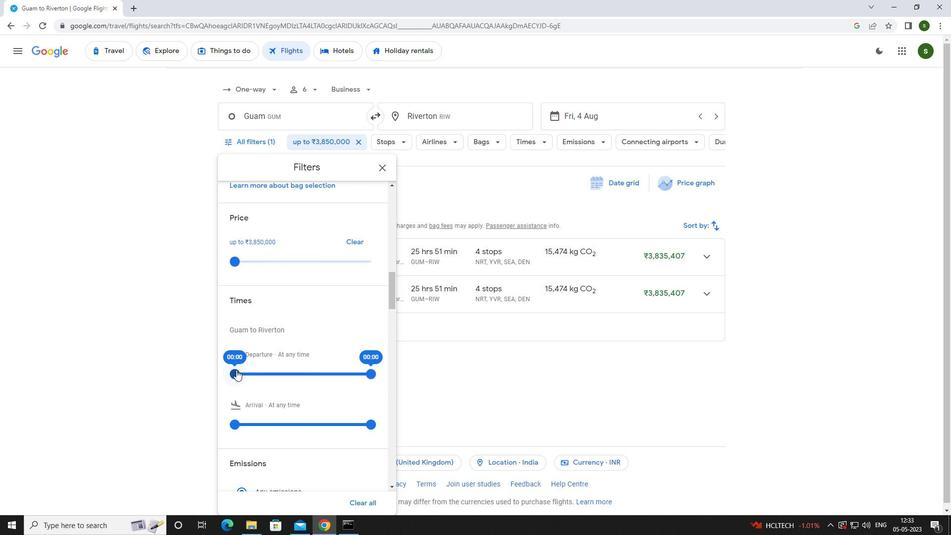 
Action: Mouse moved to (439, 382)
Screenshot: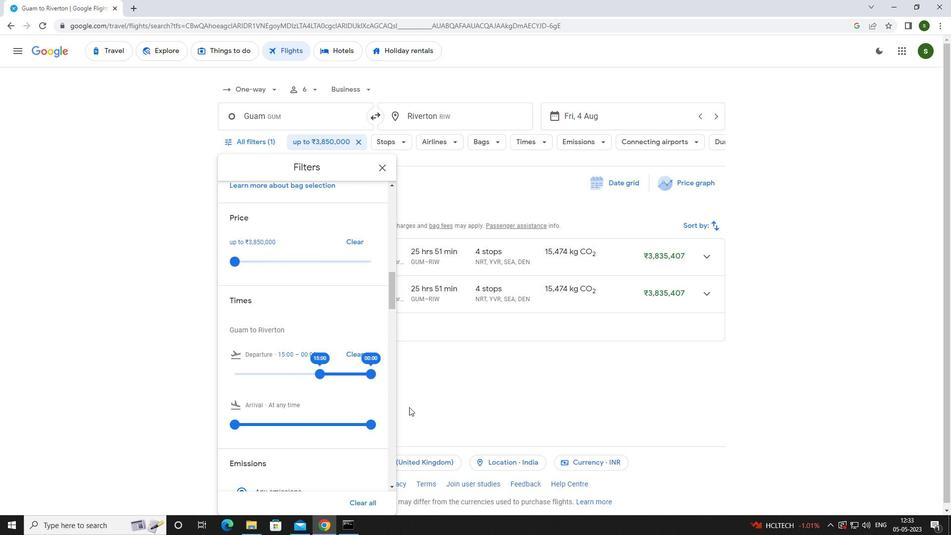 
Action: Mouse pressed left at (439, 382)
Screenshot: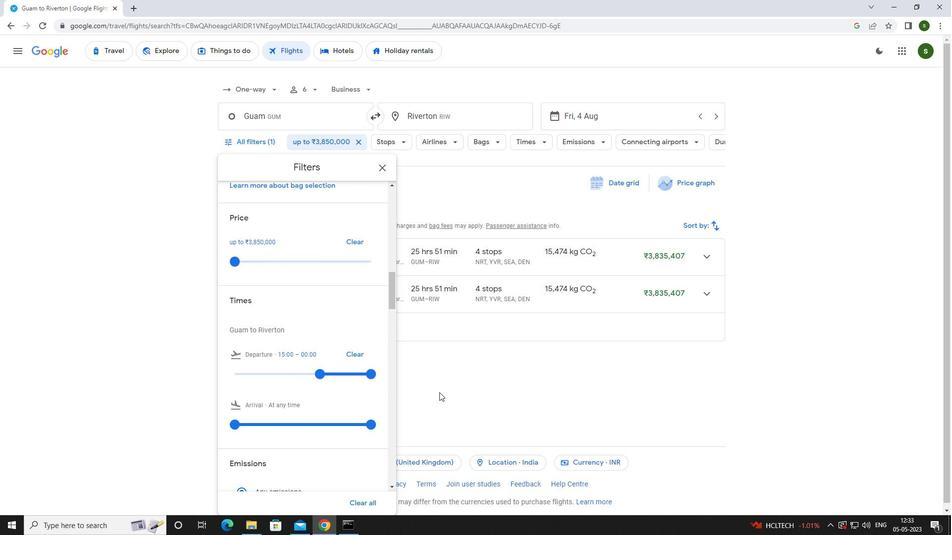 
